 Task: Create in the project BellRise and in the Backlog issue 'Address issues related to data privacy and compliance' a child issue 'Kubernetes cluster network security remediation and testing', and assign it to team member softage.1@softage.net. Create in the project BellRise and in the Backlog issue 'Develop a new feature to allow for dynamic form creation and customization' a child issue 'Integration with safety management systems', and assign it to team member softage.2@softage.net
Action: Mouse moved to (210, 69)
Screenshot: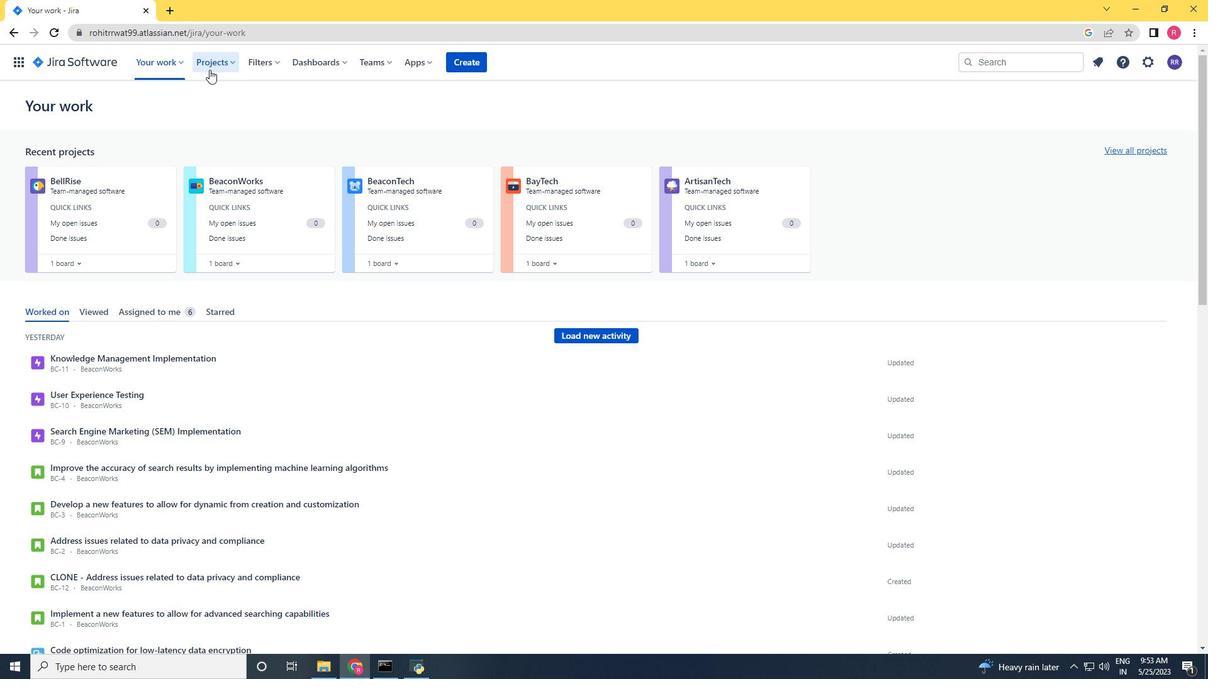 
Action: Mouse pressed left at (210, 69)
Screenshot: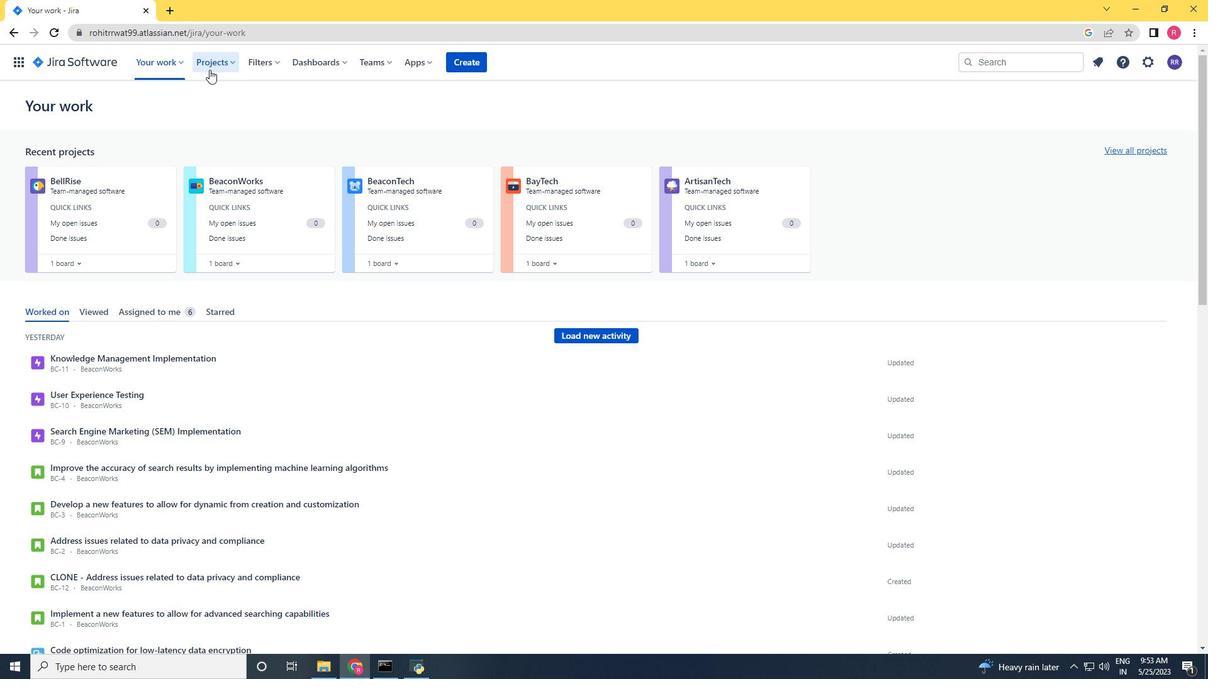 
Action: Mouse moved to (269, 106)
Screenshot: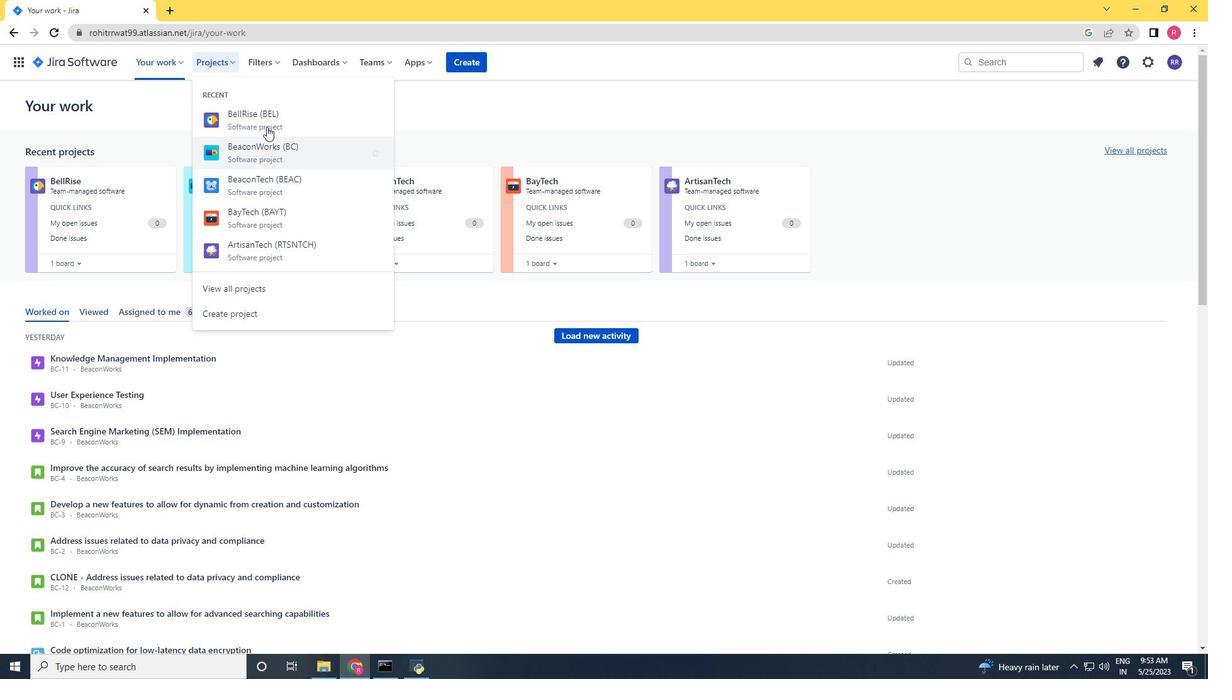 
Action: Mouse pressed left at (269, 106)
Screenshot: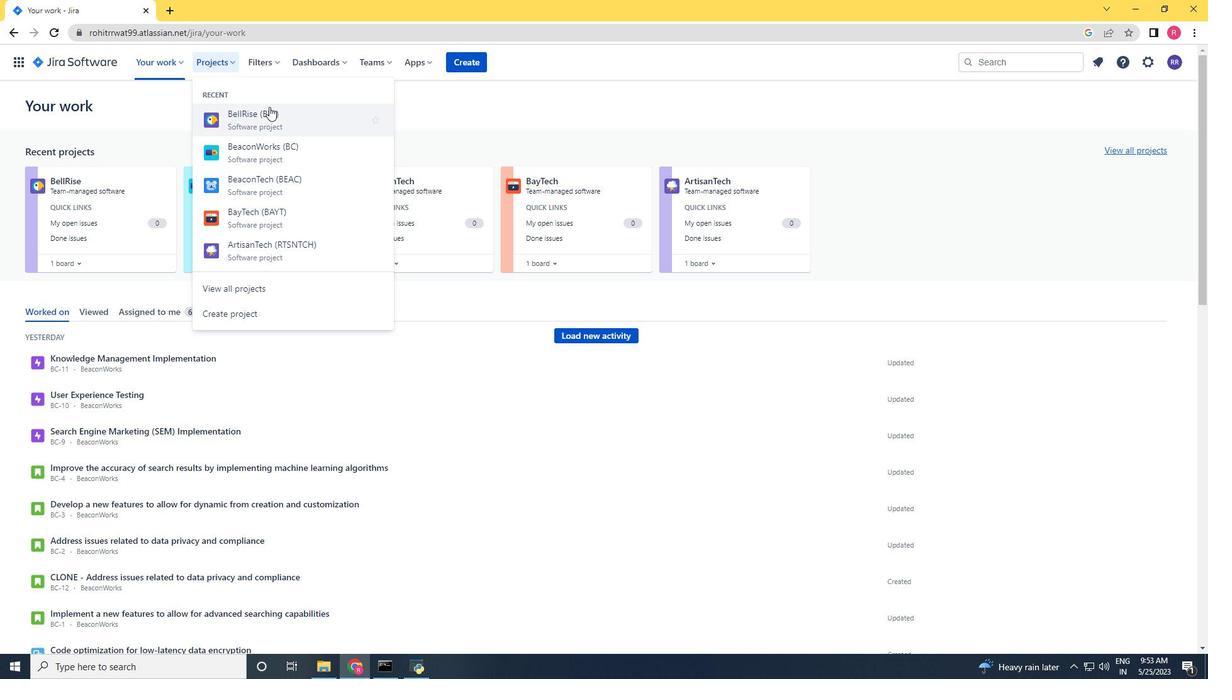 
Action: Mouse moved to (63, 187)
Screenshot: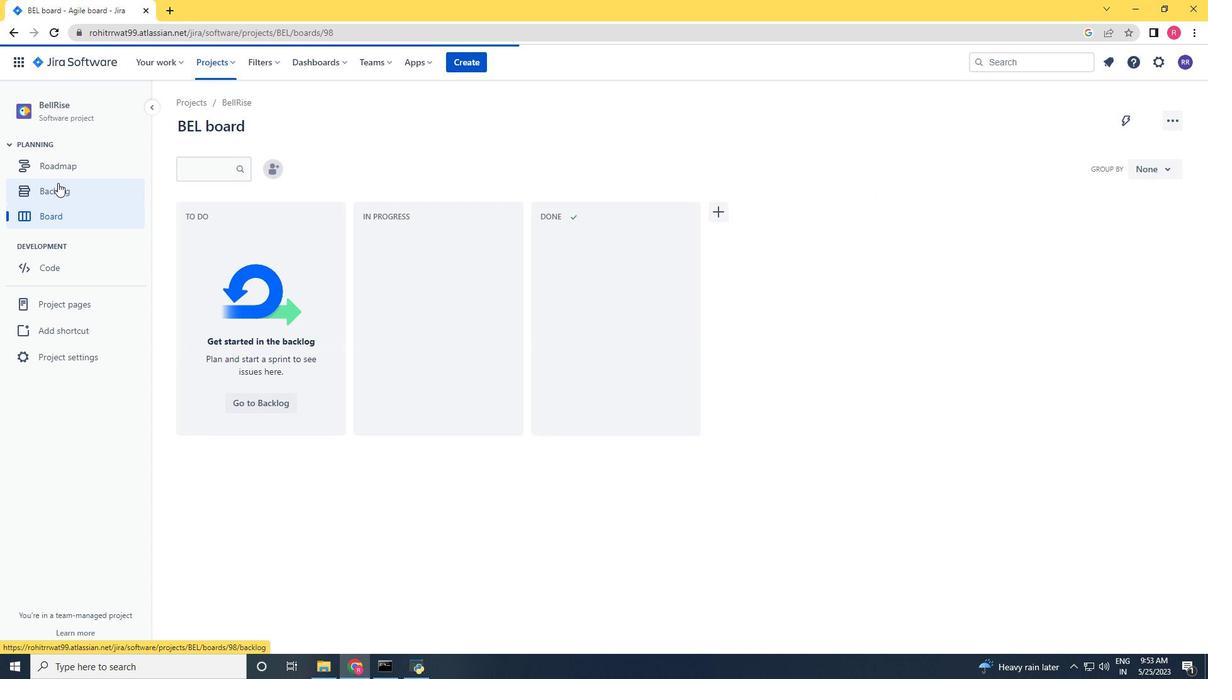
Action: Mouse pressed left at (63, 187)
Screenshot: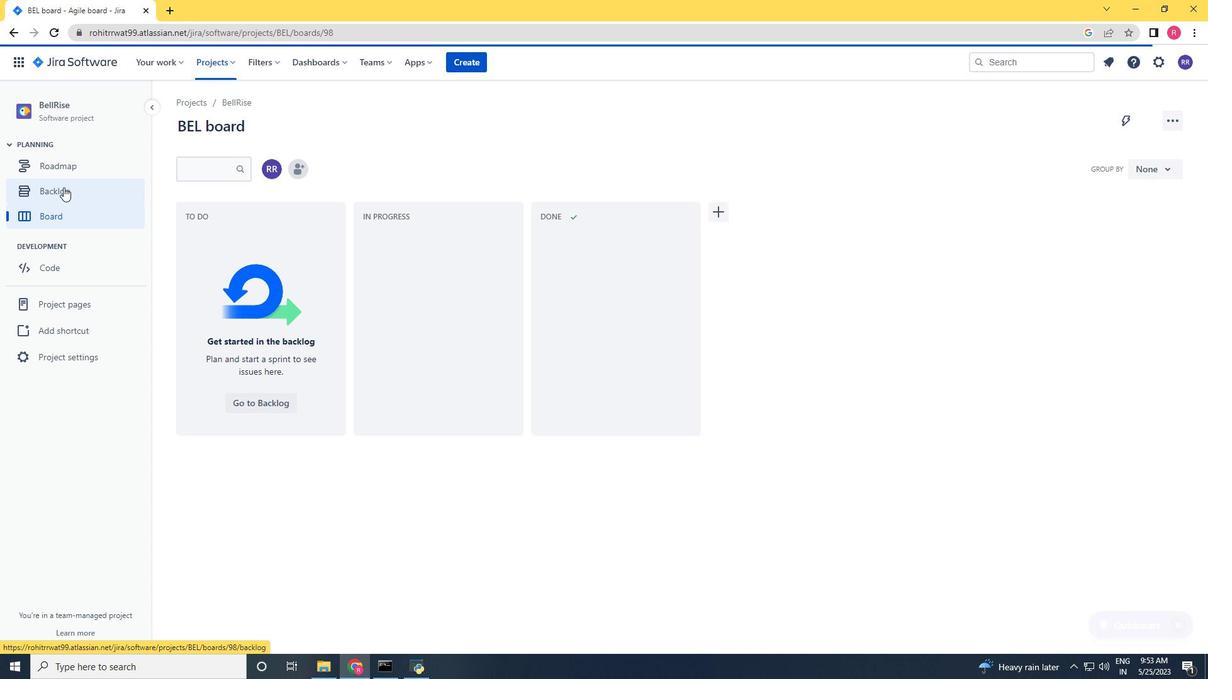 
Action: Mouse moved to (882, 334)
Screenshot: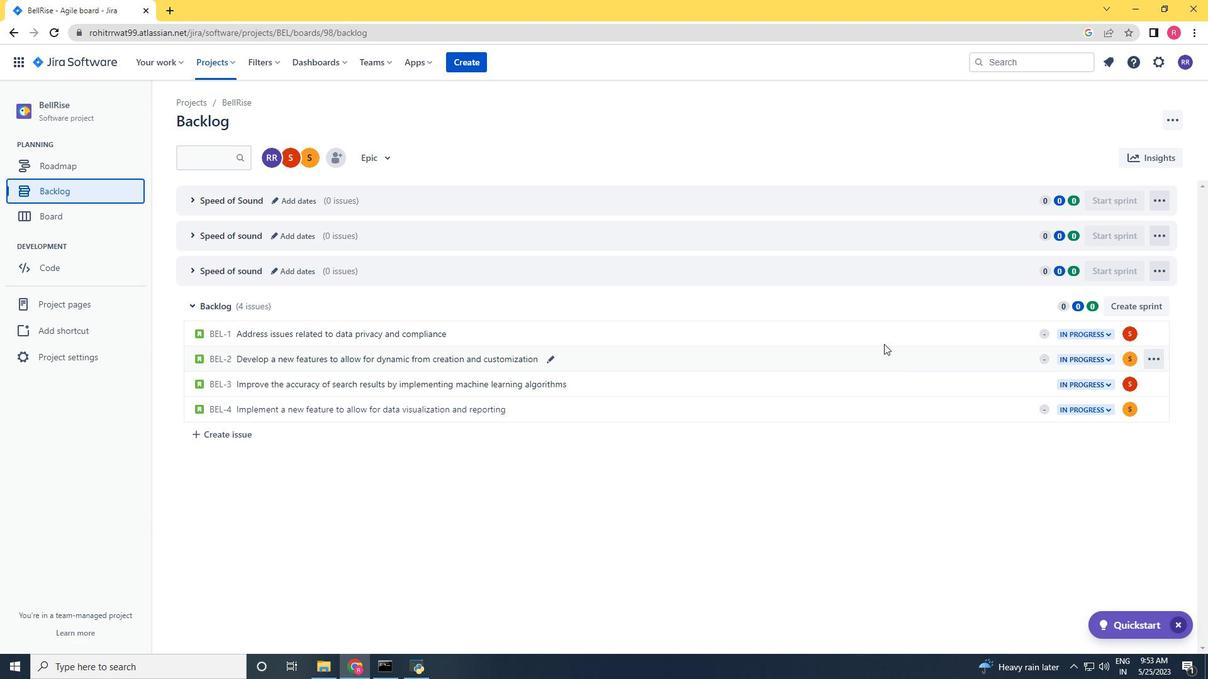 
Action: Mouse pressed left at (882, 334)
Screenshot: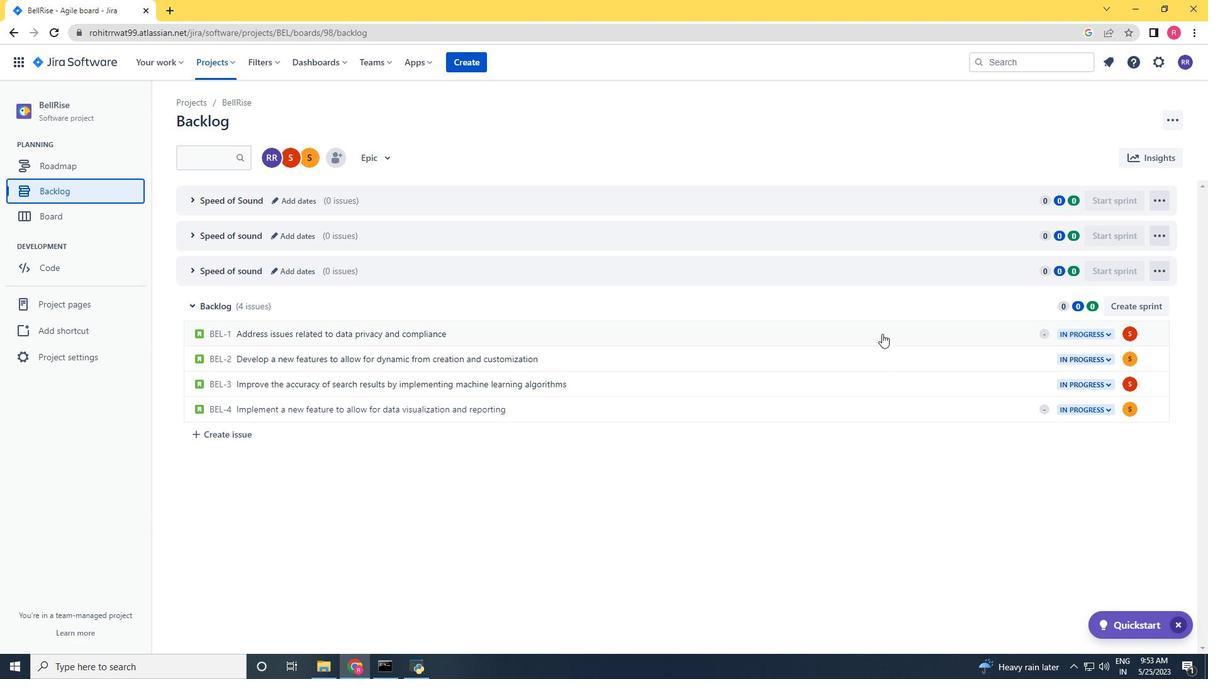
Action: Mouse moved to (992, 268)
Screenshot: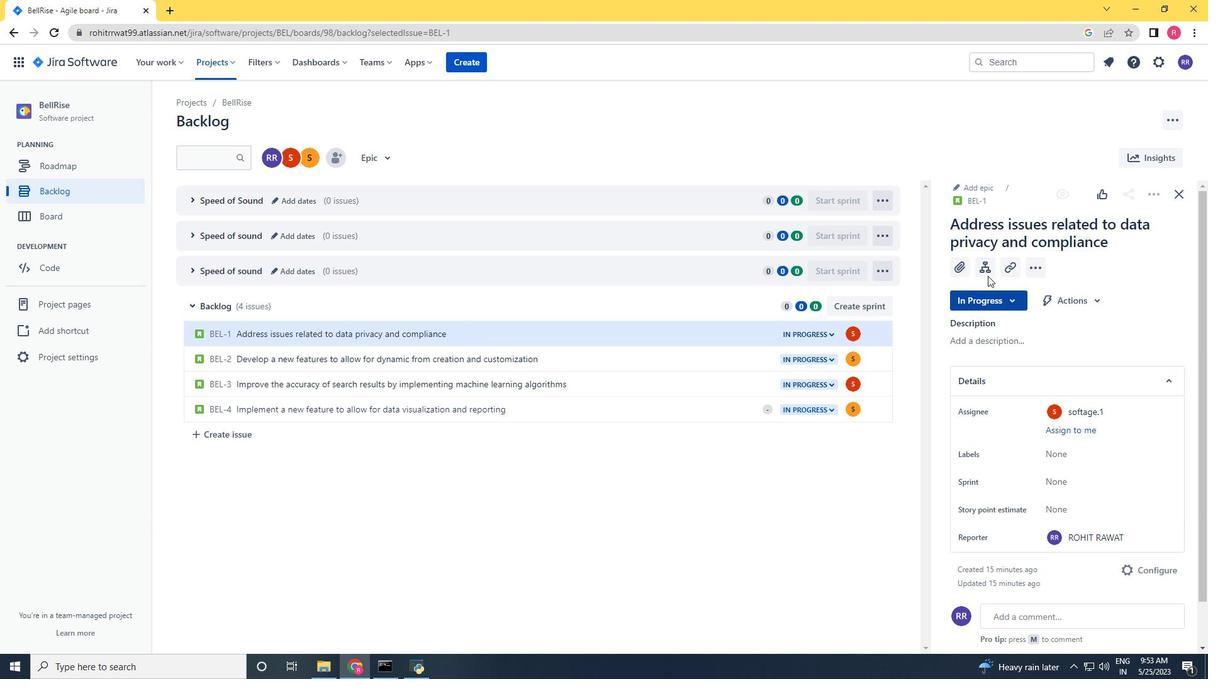 
Action: Mouse pressed left at (992, 268)
Screenshot: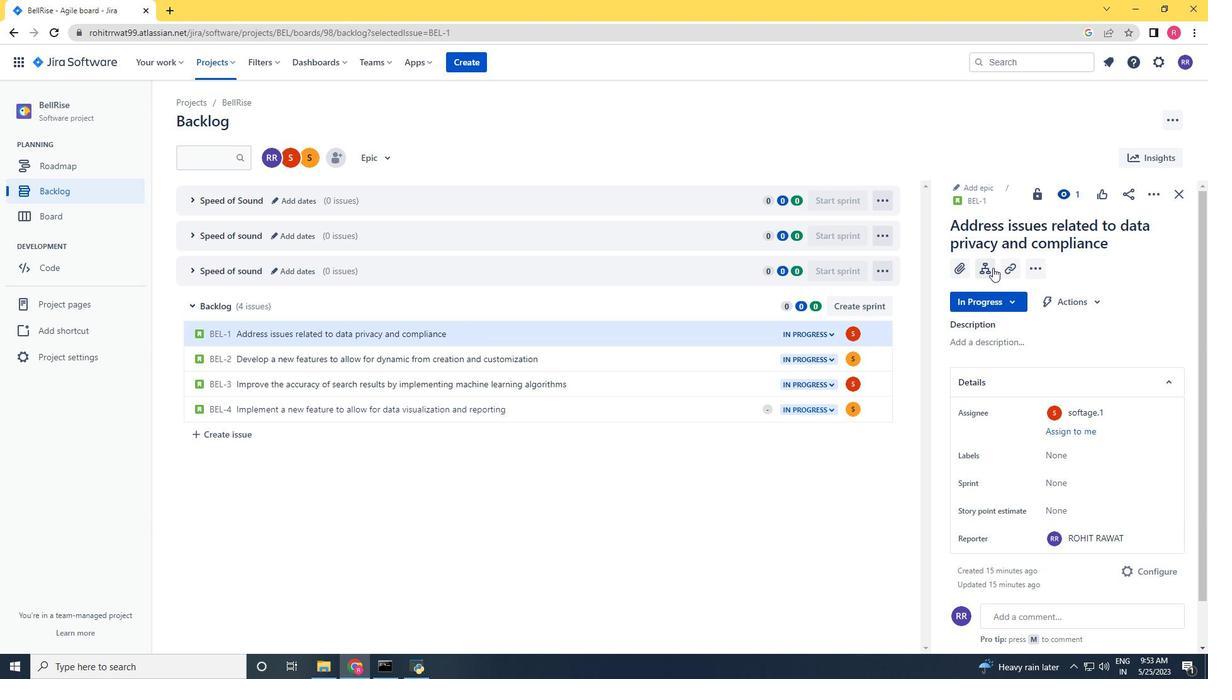 
Action: Mouse moved to (1001, 315)
Screenshot: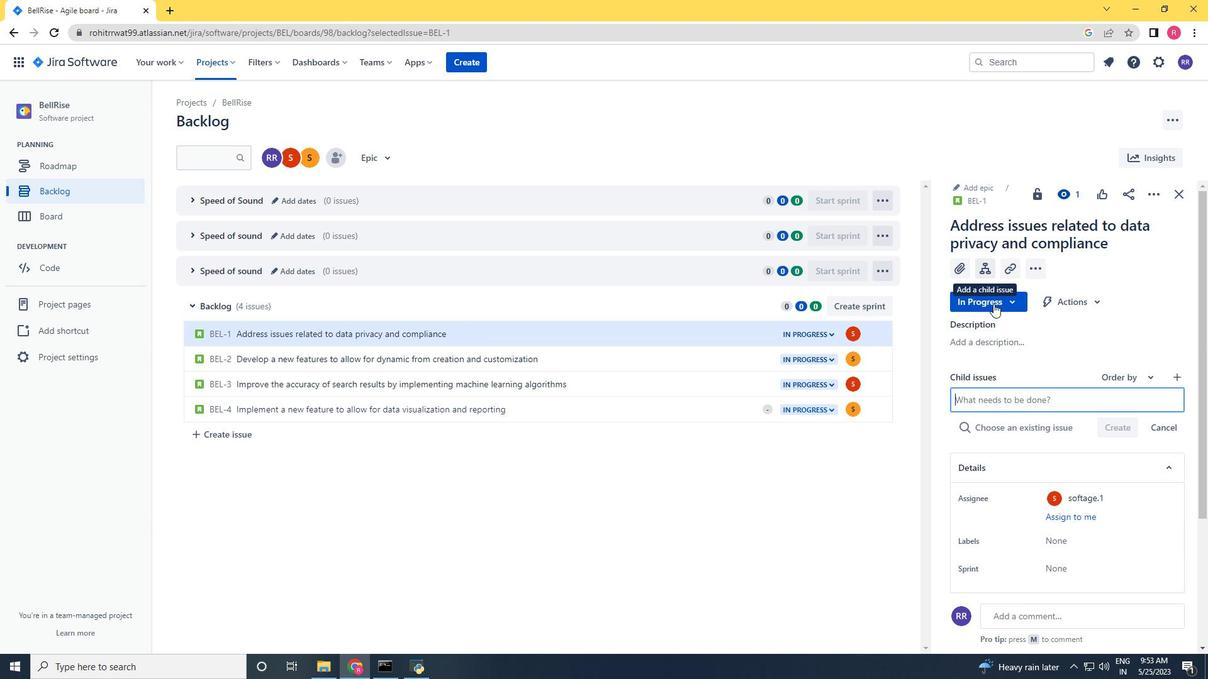 
Action: Key pressed <Key.shift><Key.shift><Key.shift>Kubernetes<Key.space>cluster<Key.space>network<Key.space>security<Key.space>remedition<Key.space><Key.backspace><Key.backspace><Key.backspace><Key.backspace><Key.backspace><Key.backspace><Key.backspace><Key.backspace>ediation<Key.space>and<Key.space>testn<Key.backspace><Key.backspace>ting<Key.space><Key.enter>
Screenshot: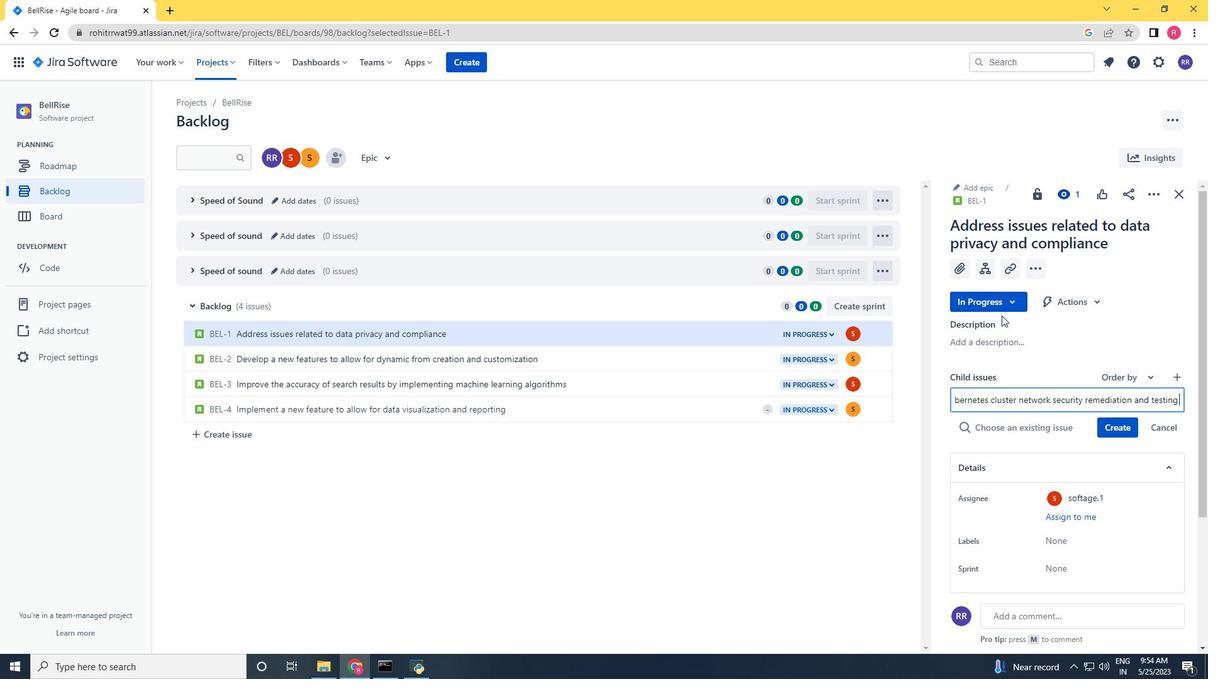 
Action: Mouse moved to (741, 359)
Screenshot: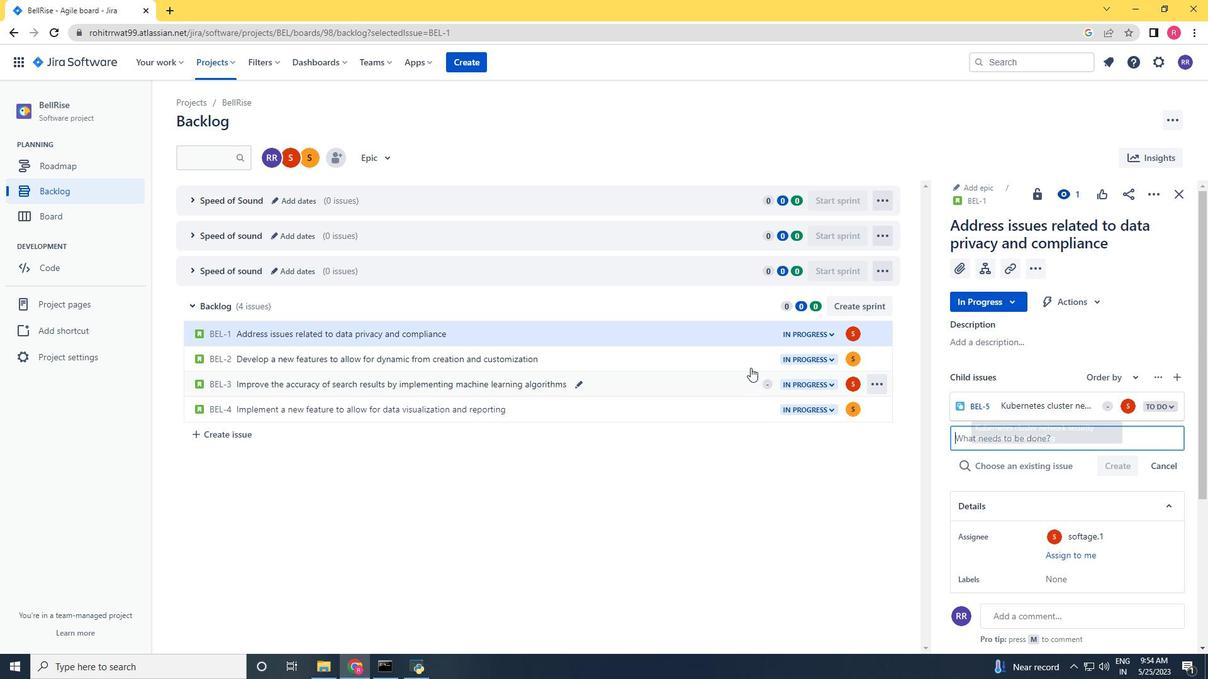 
Action: Mouse pressed left at (741, 359)
Screenshot: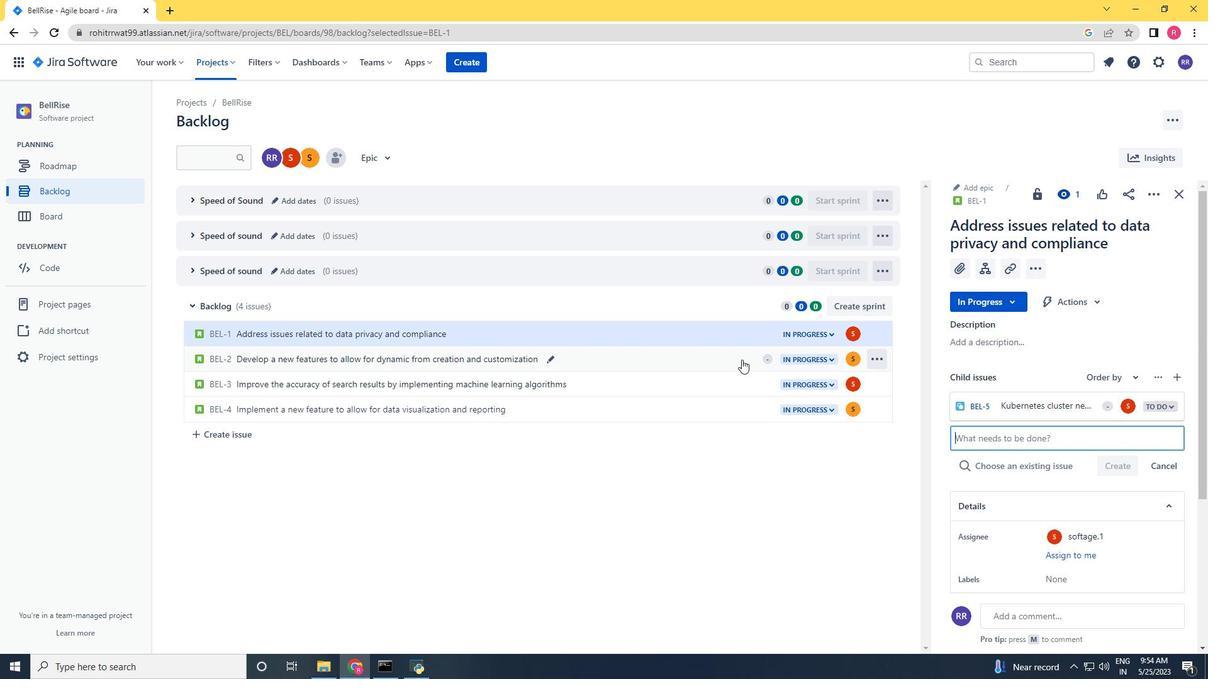 
Action: Mouse moved to (983, 292)
Screenshot: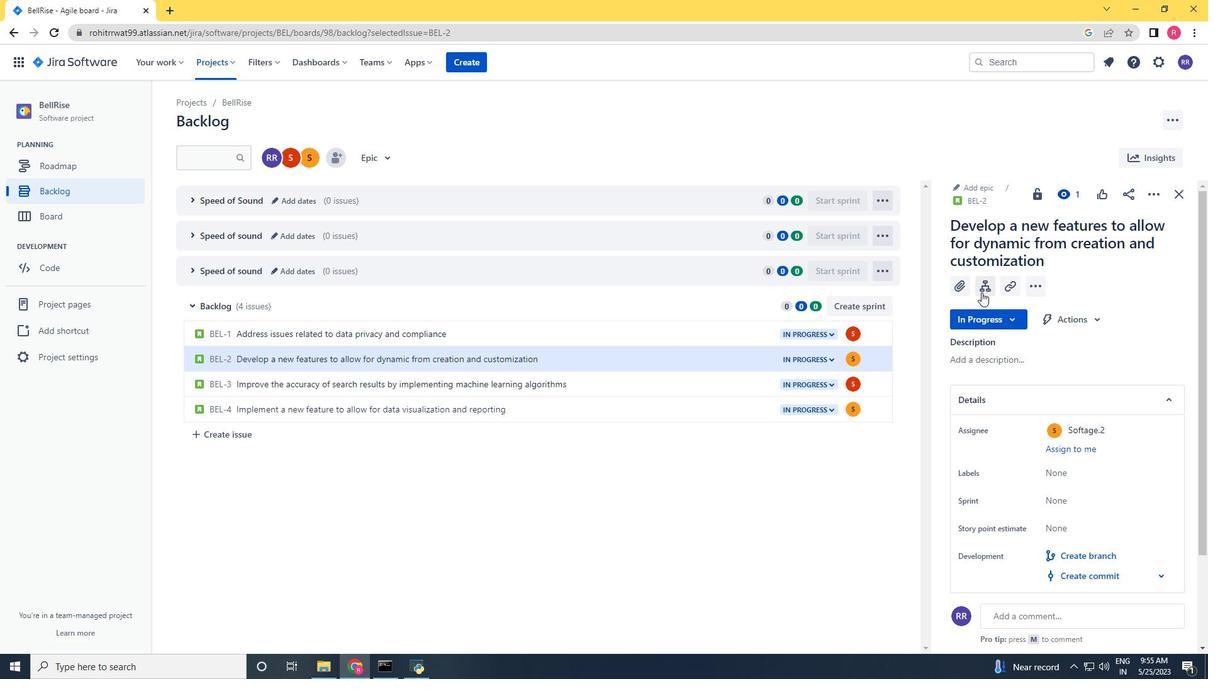 
Action: Mouse pressed left at (983, 292)
Screenshot: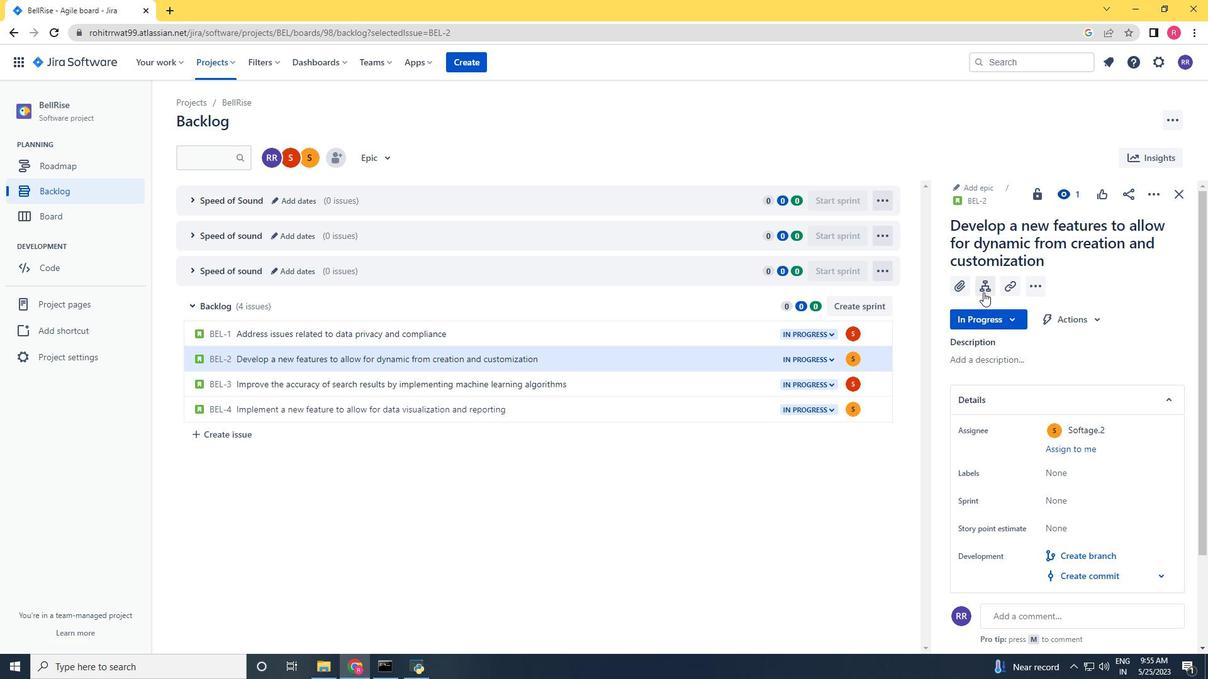 
Action: Key pressed <Key.shift>Integration<Key.space>with<Key.space>safety<Key.space>management<Key.space>system<Key.space><Key.backspace>s<Key.enter>
Screenshot: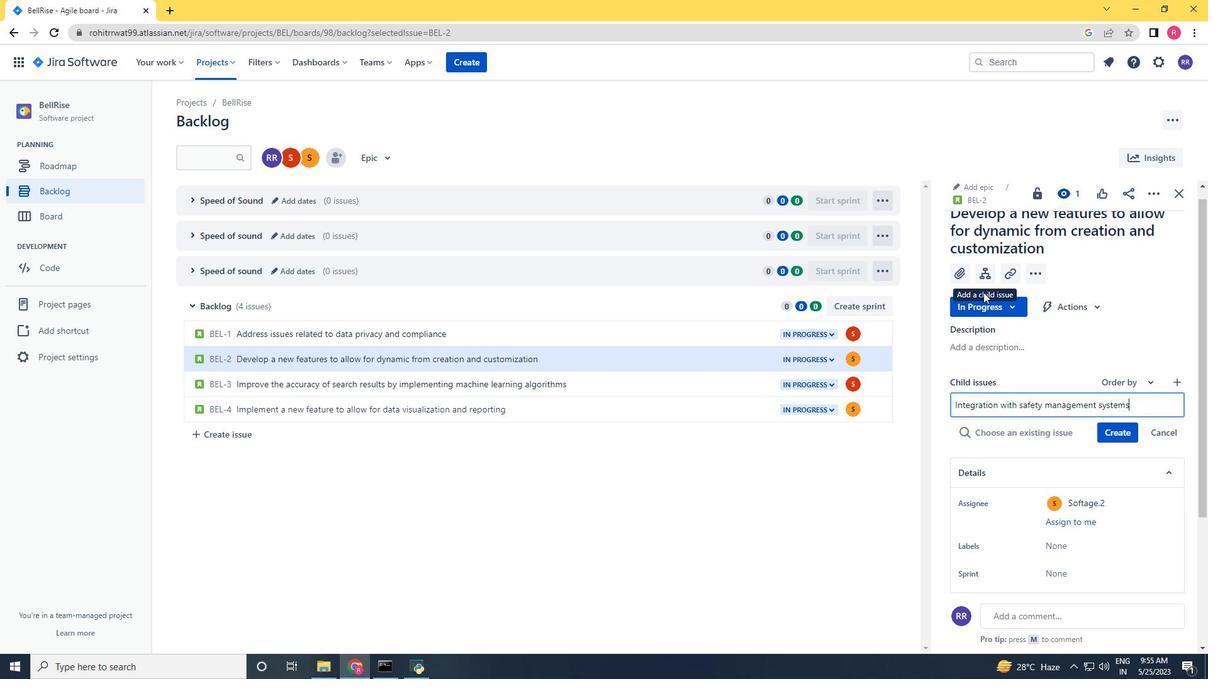 
Action: Mouse moved to (1132, 411)
Screenshot: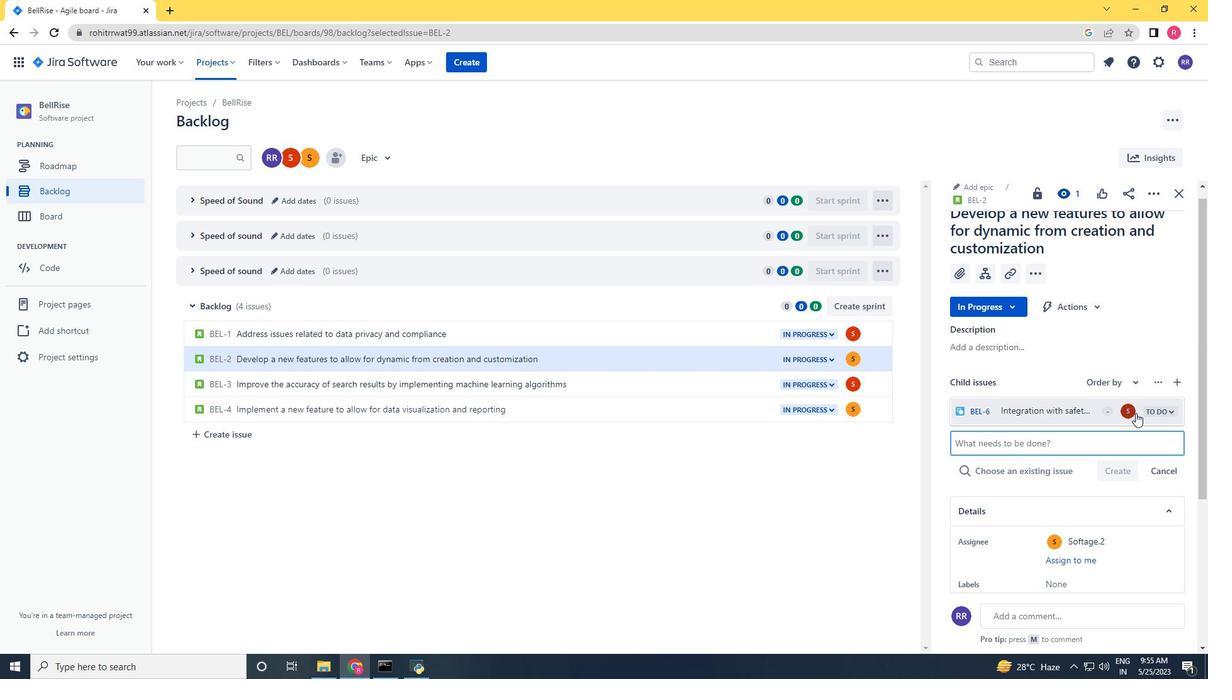 
Action: Mouse pressed left at (1132, 411)
Screenshot: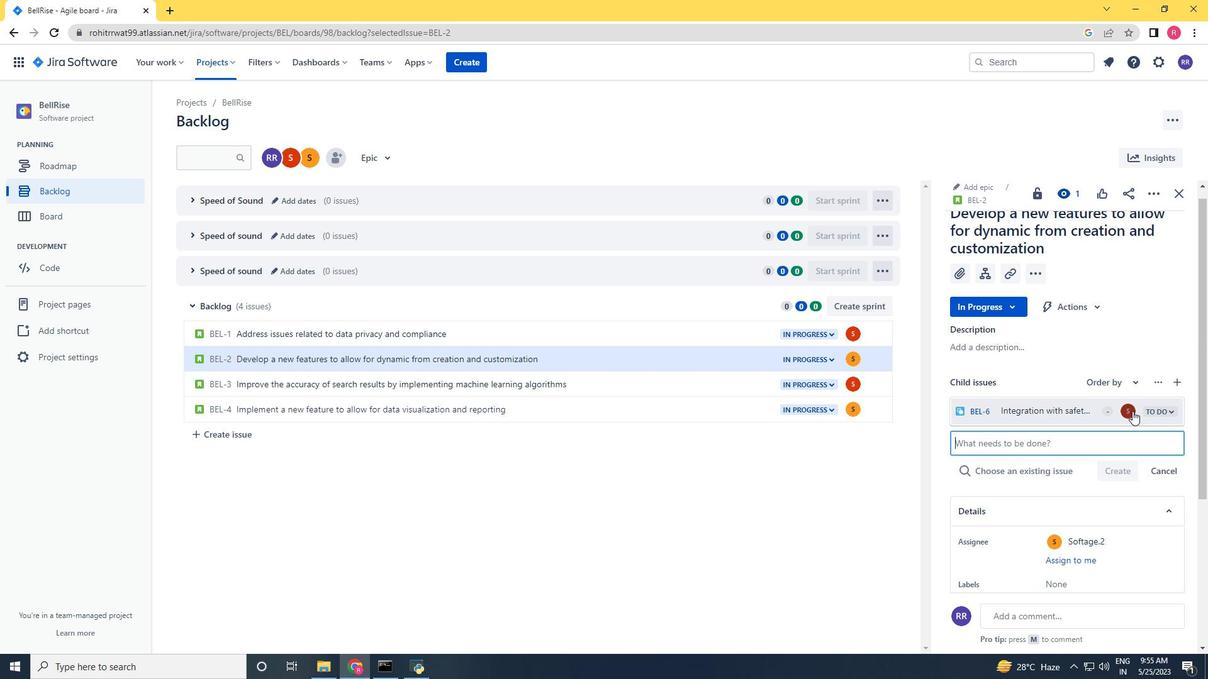 
Action: Key pressed softage.2<Key.shift>@softage.net
Screenshot: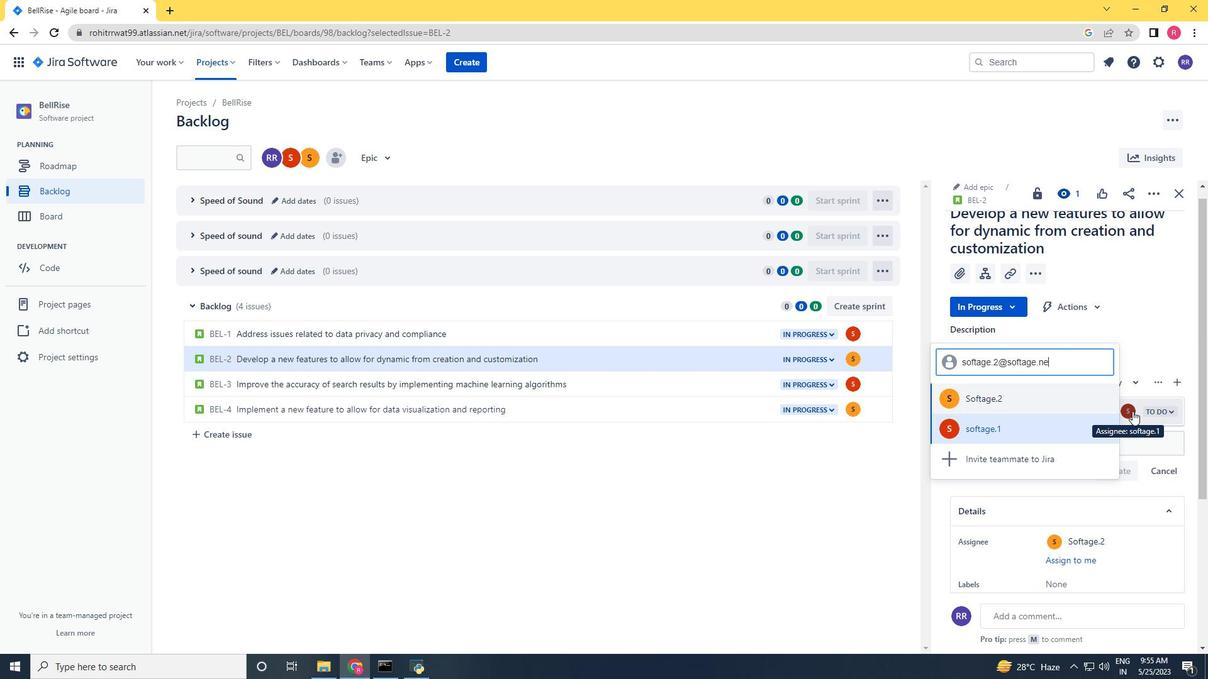 
Action: Mouse moved to (1057, 415)
Screenshot: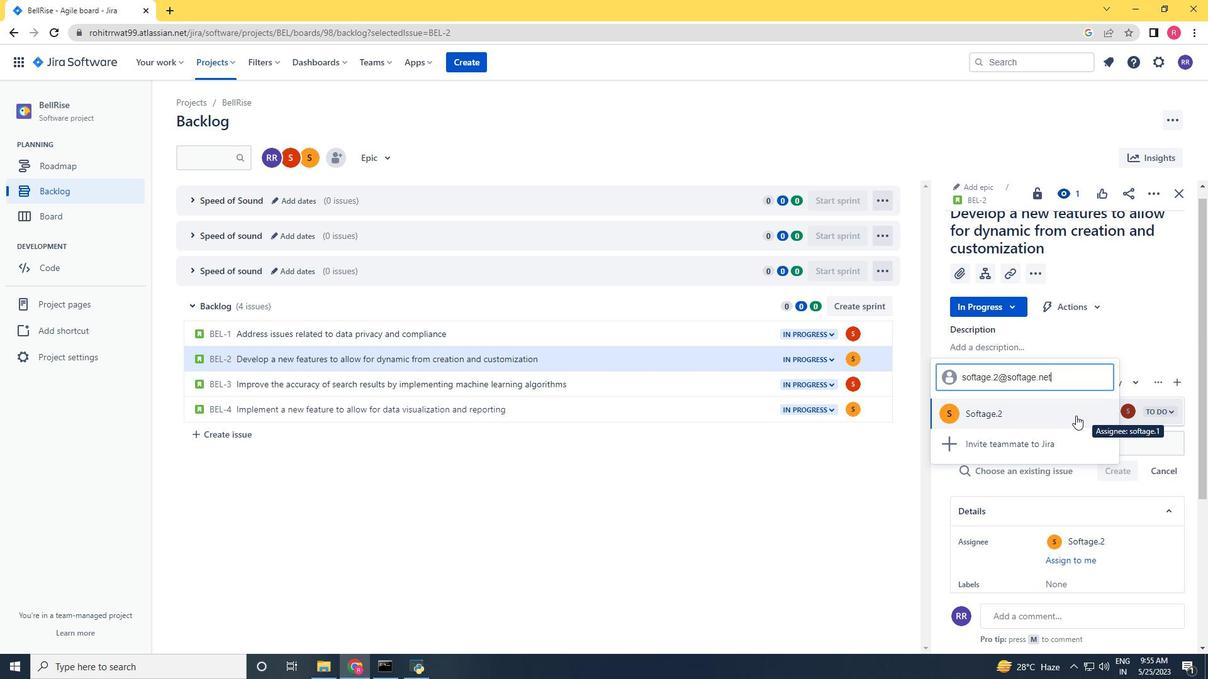
Action: Mouse pressed left at (1057, 415)
Screenshot: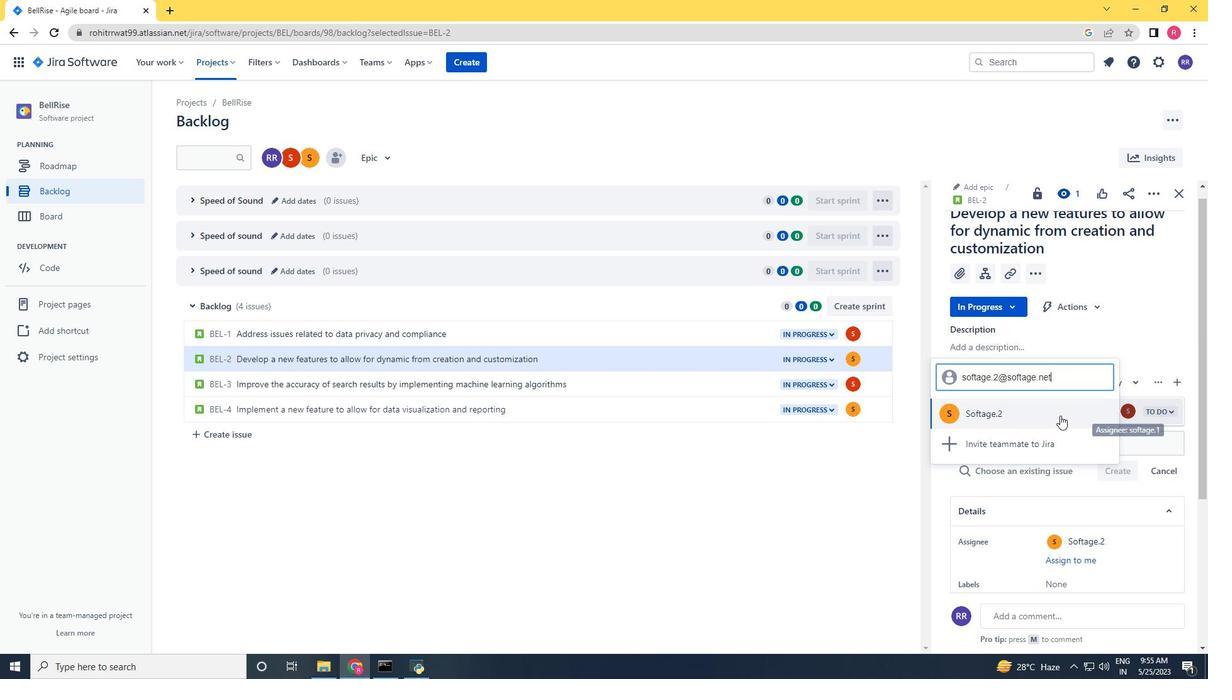 
Action: Mouse moved to (884, 507)
Screenshot: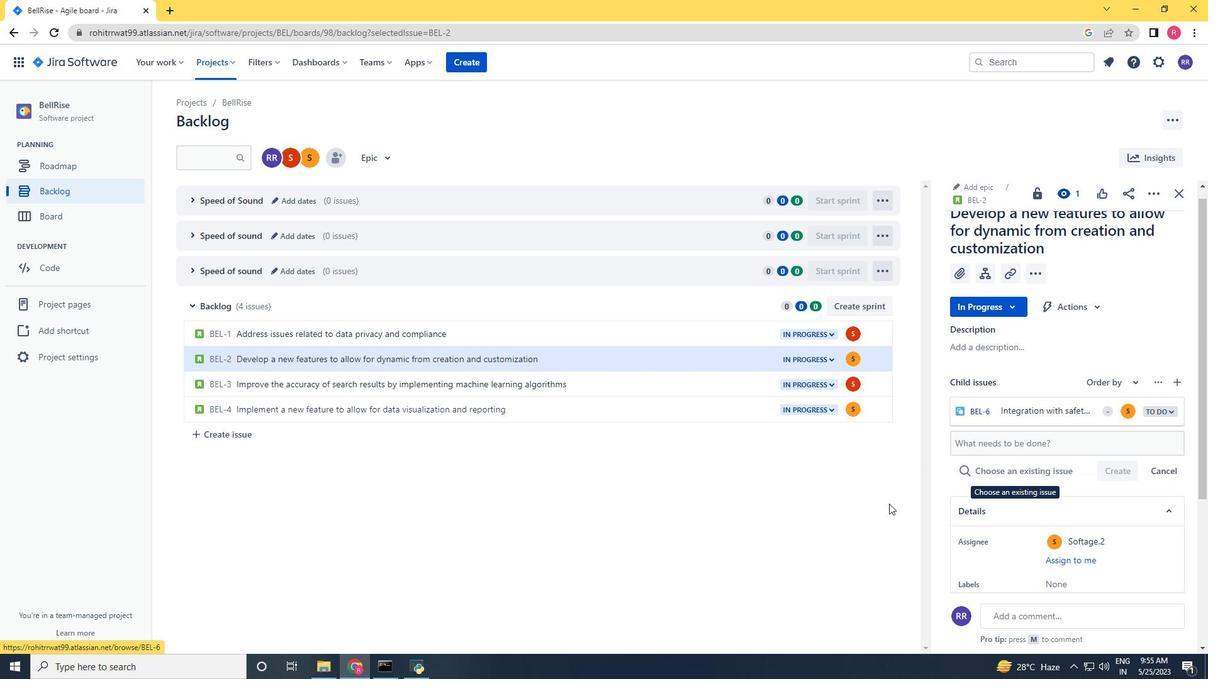 
Action: Mouse pressed left at (884, 507)
Screenshot: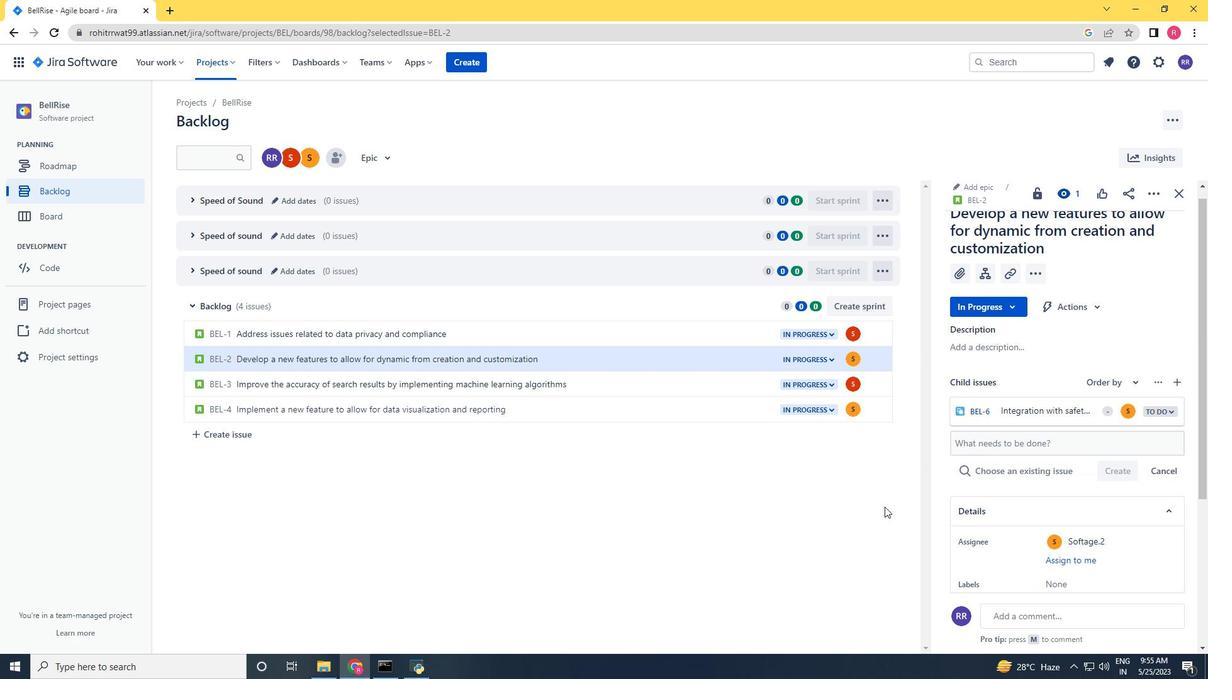 
